 Task: Select "Over, then down" as page order.
Action: Mouse moved to (48, 80)
Screenshot: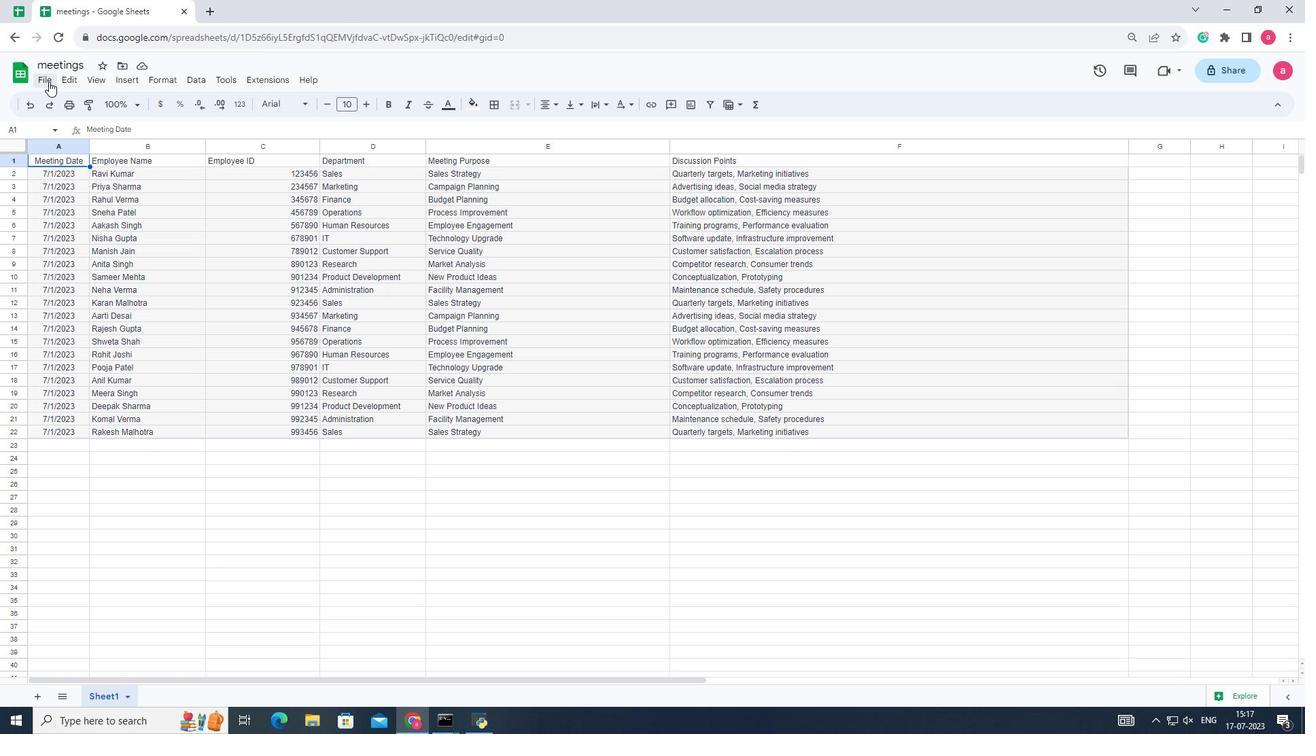 
Action: Mouse pressed left at (48, 80)
Screenshot: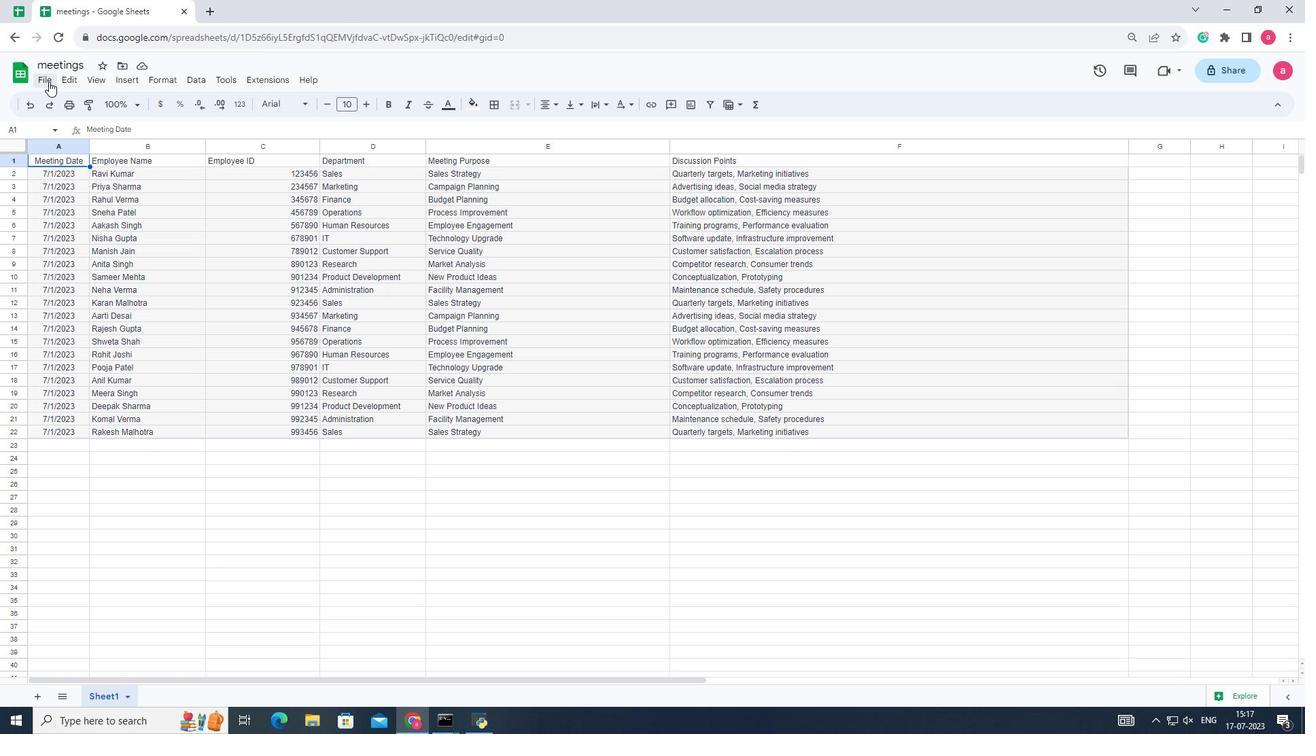 
Action: Mouse moved to (57, 452)
Screenshot: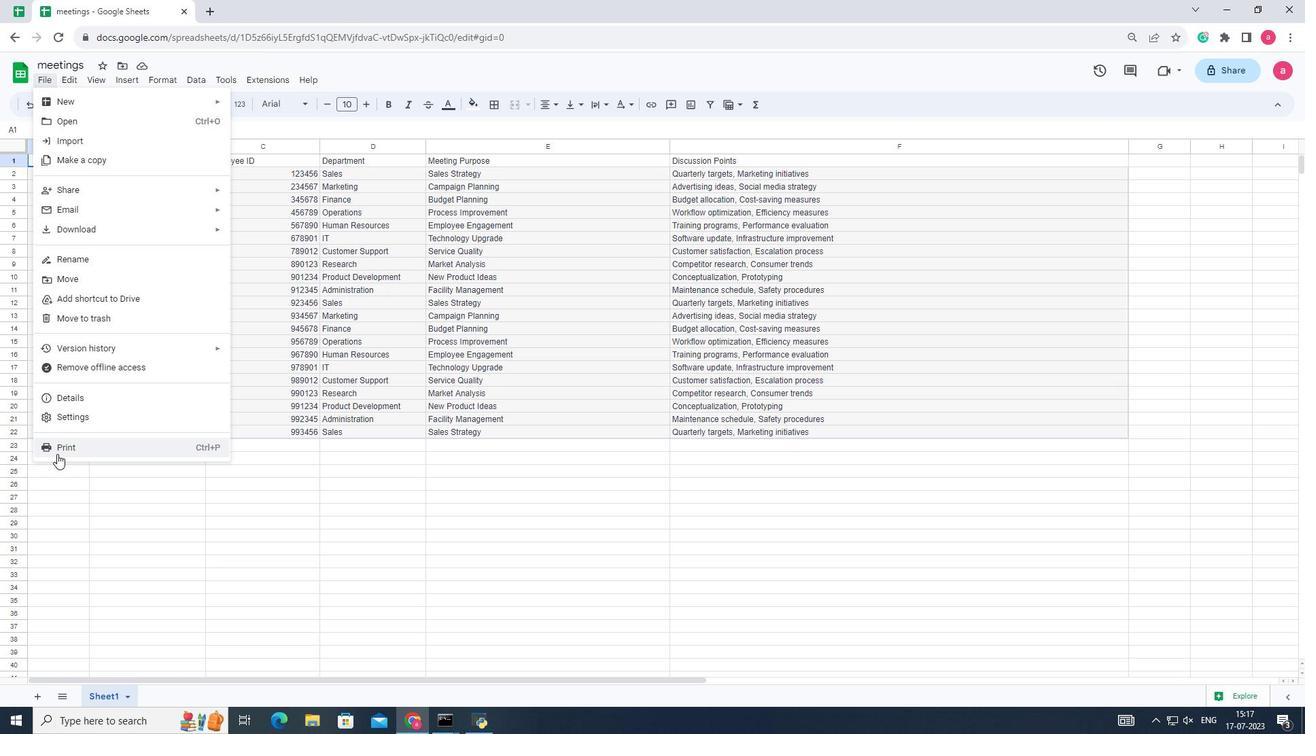 
Action: Mouse pressed left at (57, 452)
Screenshot: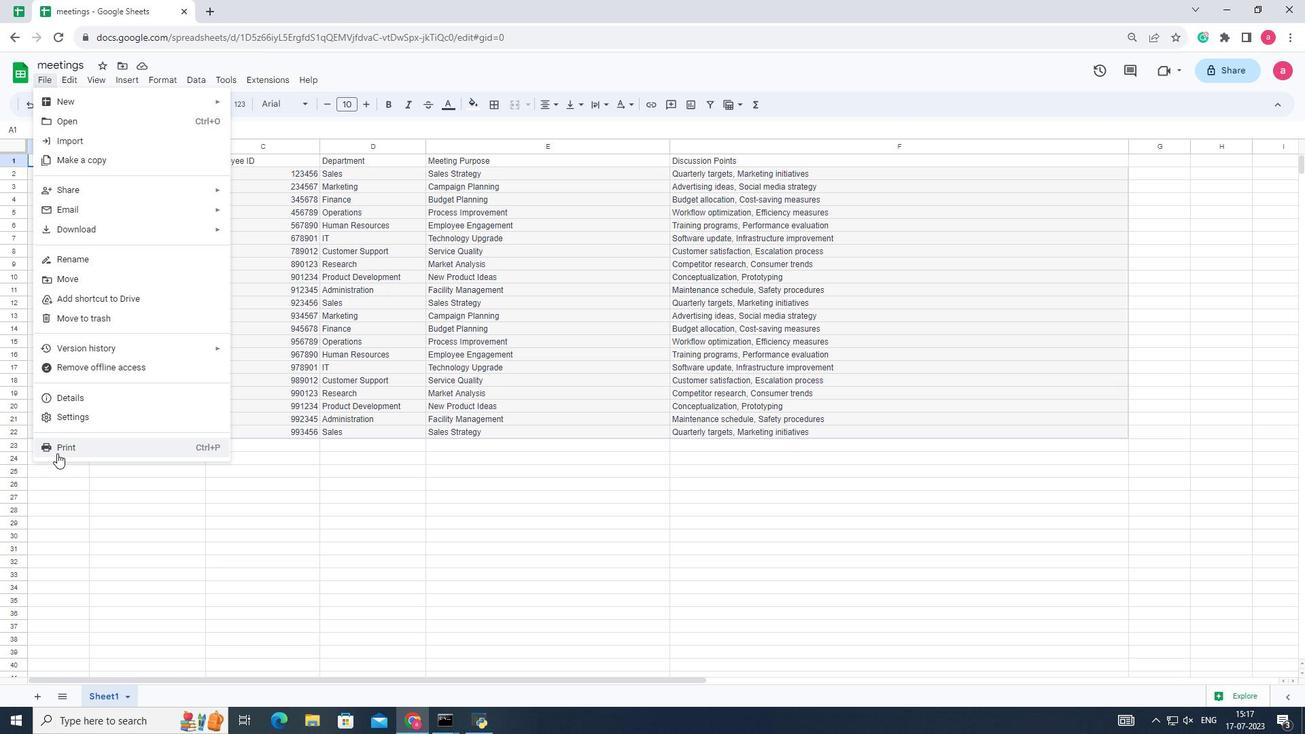 
Action: Mouse moved to (1143, 386)
Screenshot: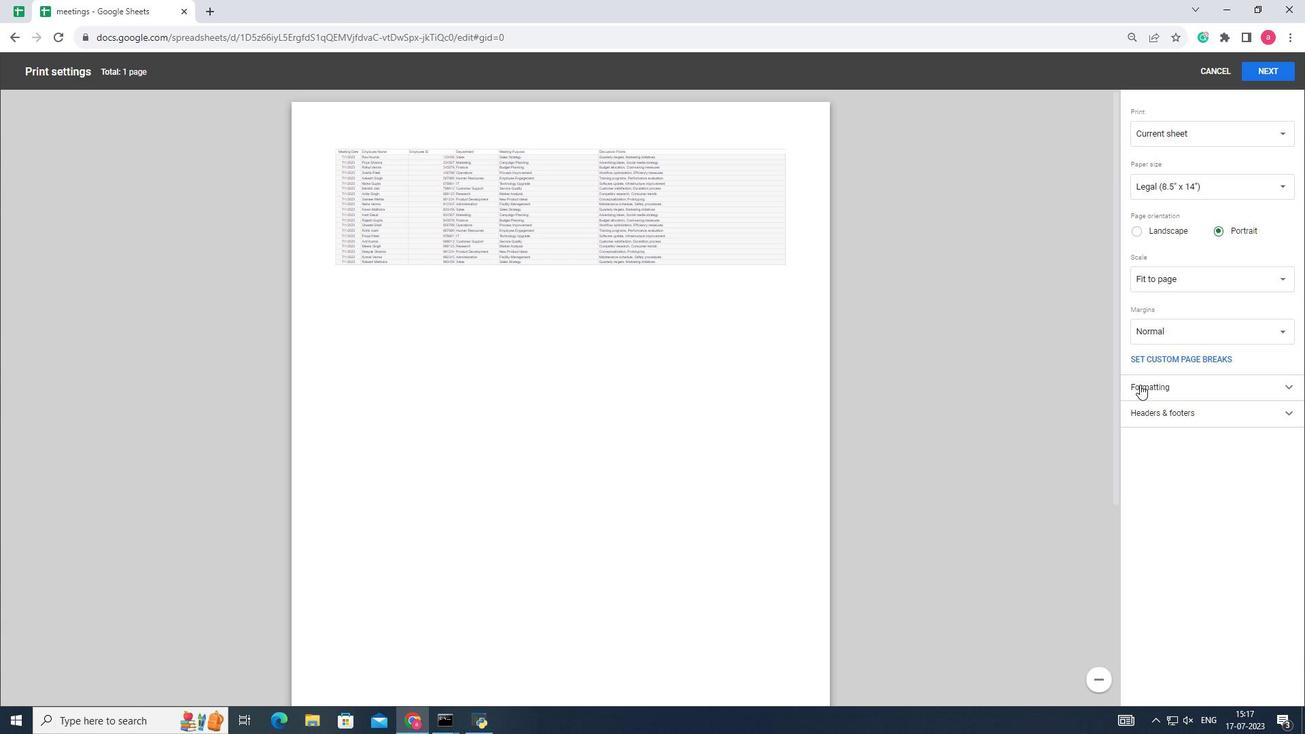 
Action: Mouse pressed left at (1143, 386)
Screenshot: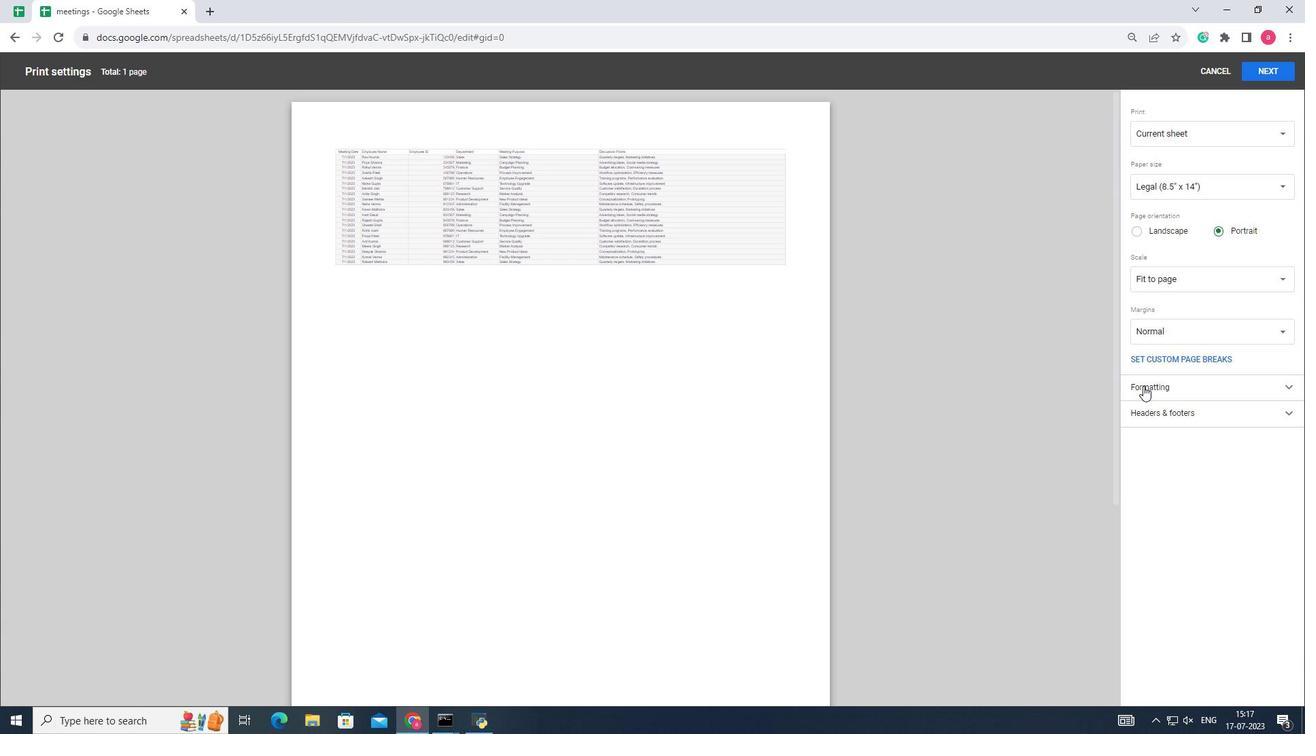 
Action: Mouse moved to (1158, 472)
Screenshot: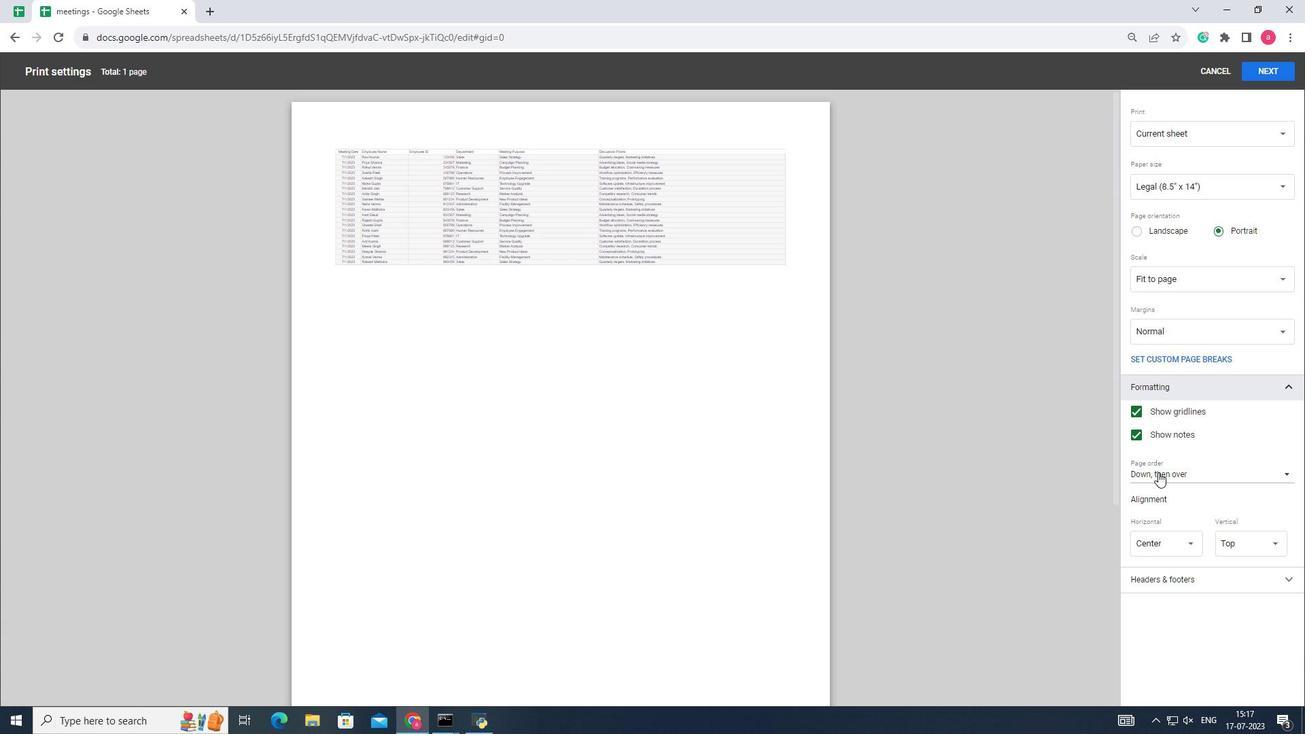 
Action: Mouse pressed left at (1158, 472)
Screenshot: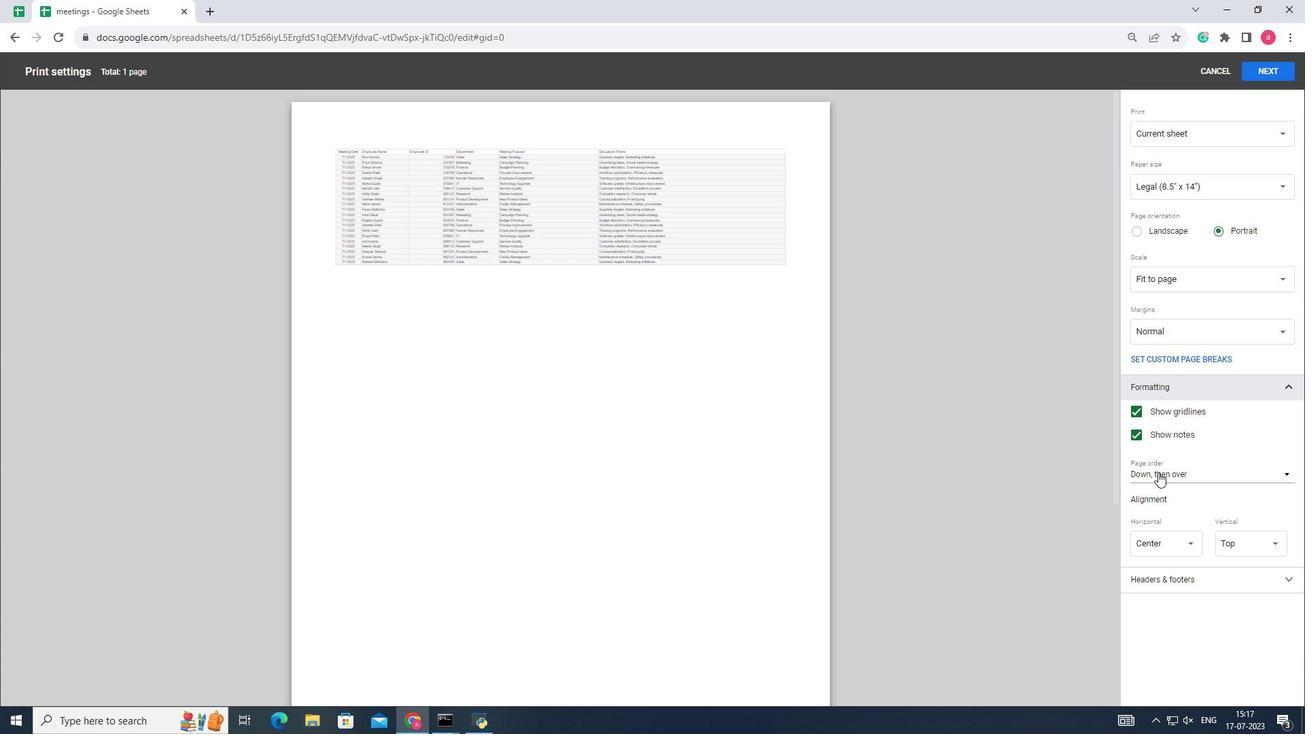 
Action: Mouse moved to (1161, 500)
Screenshot: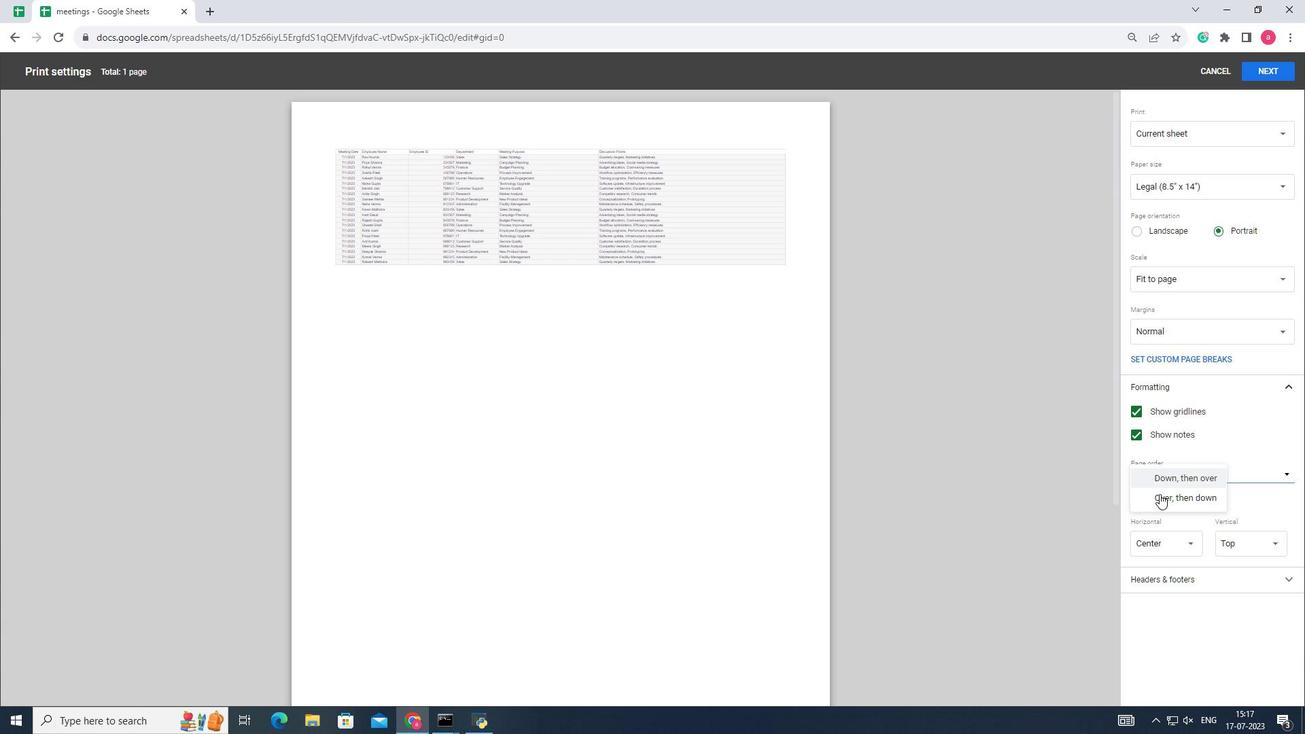 
Action: Mouse pressed left at (1161, 500)
Screenshot: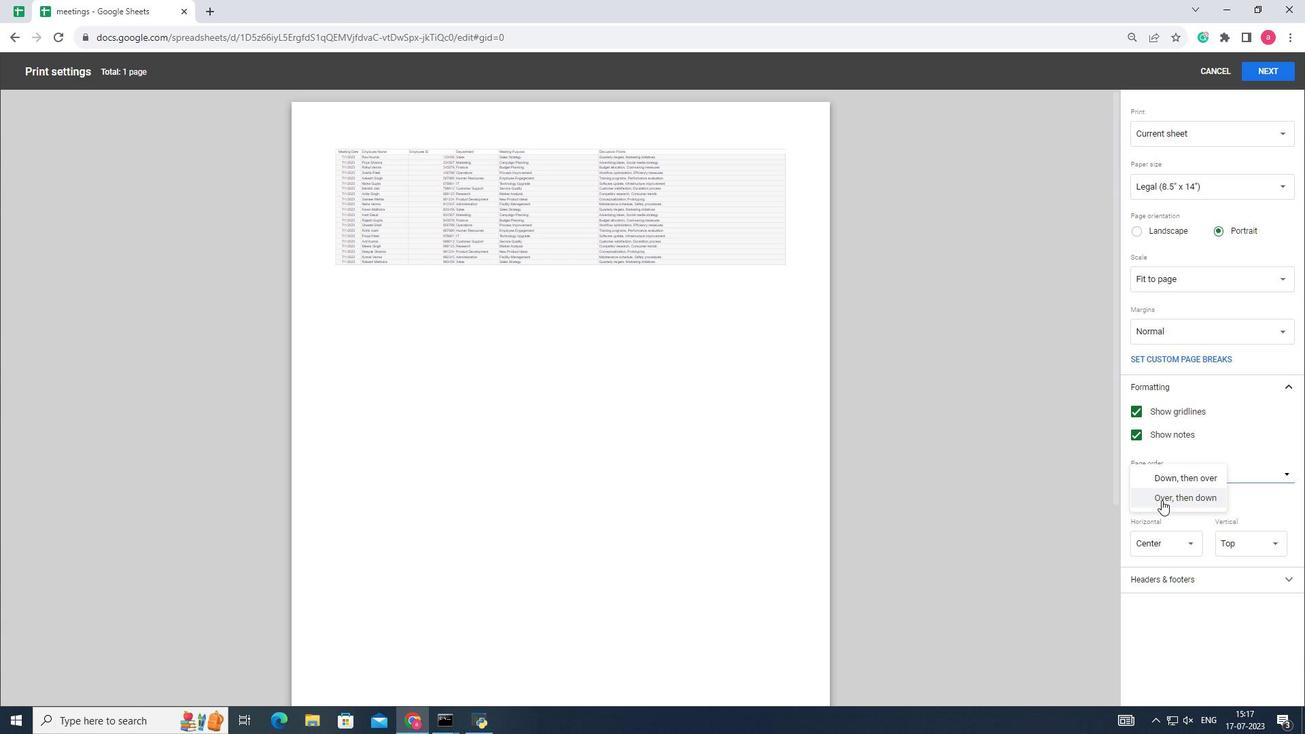 
Action: Mouse moved to (896, 411)
Screenshot: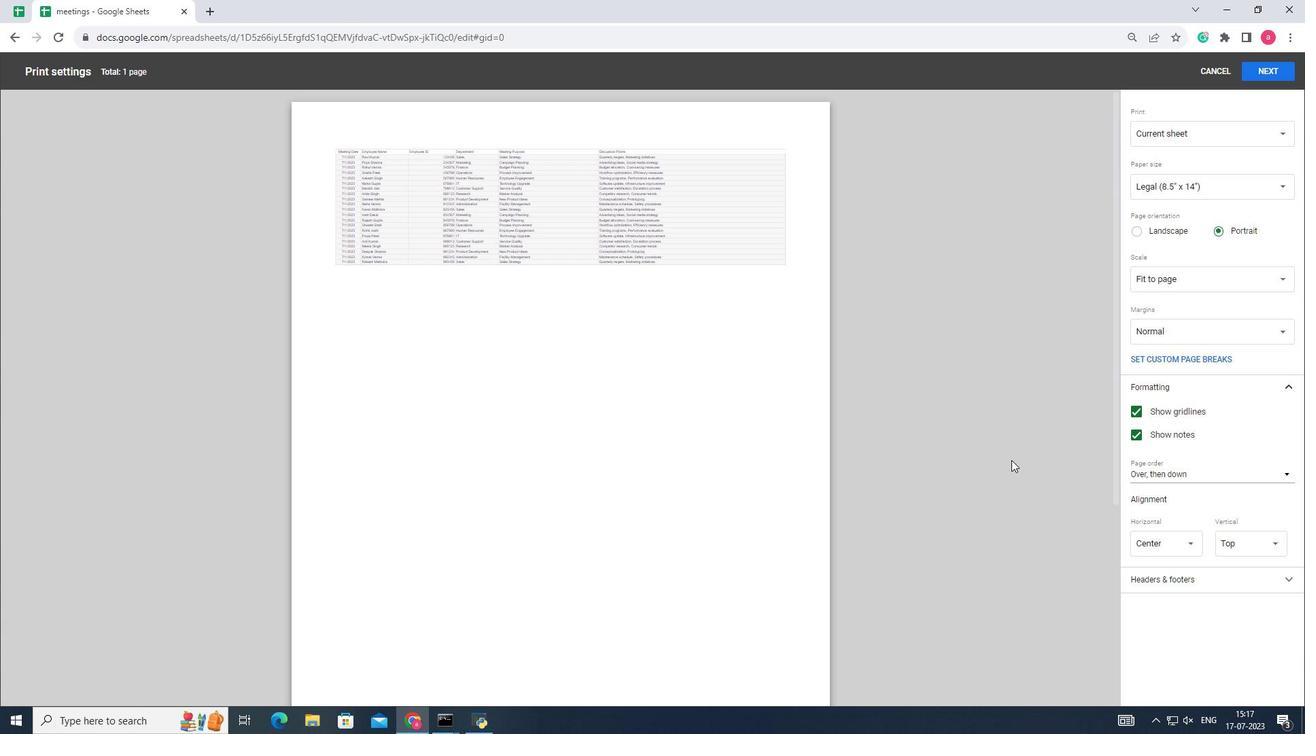 
